 Task: Create a due date automation trigger when advanced on, 2 hours before a card is due add dates without an incomplete due date.
Action: Mouse moved to (1039, 102)
Screenshot: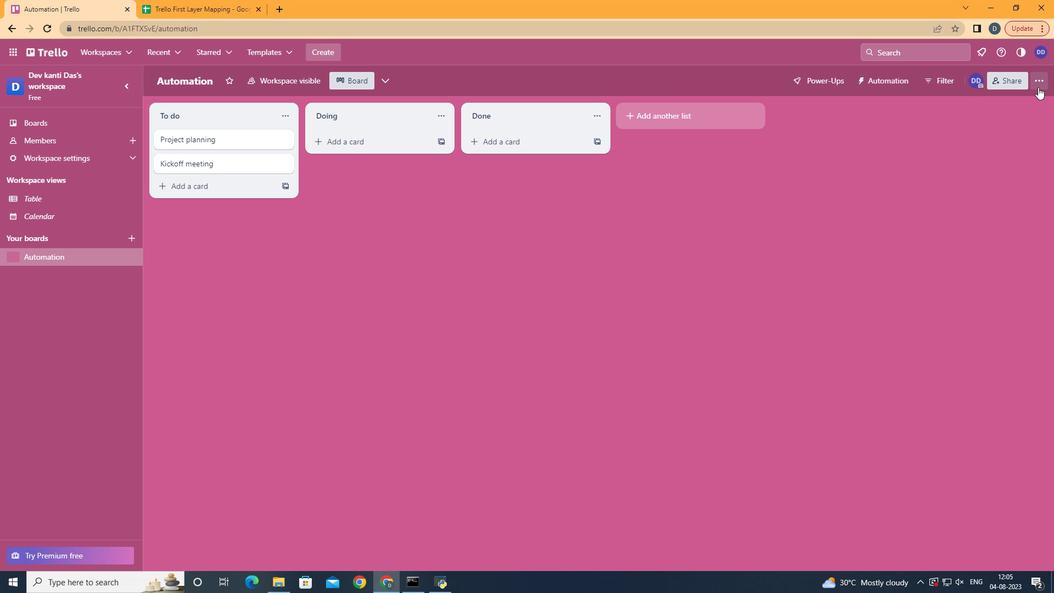 
Action: Mouse pressed left at (1039, 102)
Screenshot: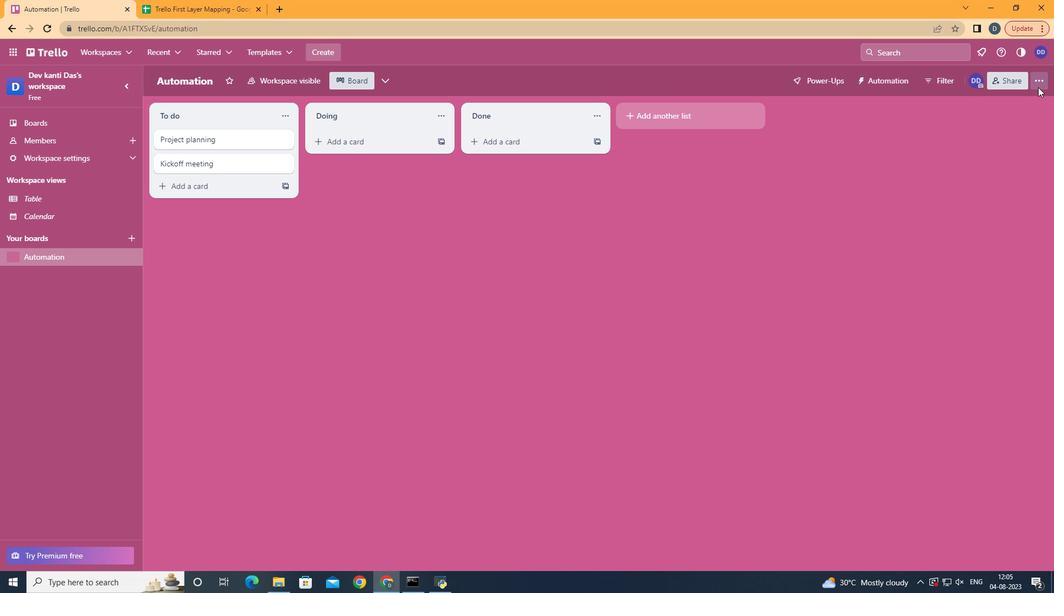 
Action: Mouse moved to (972, 235)
Screenshot: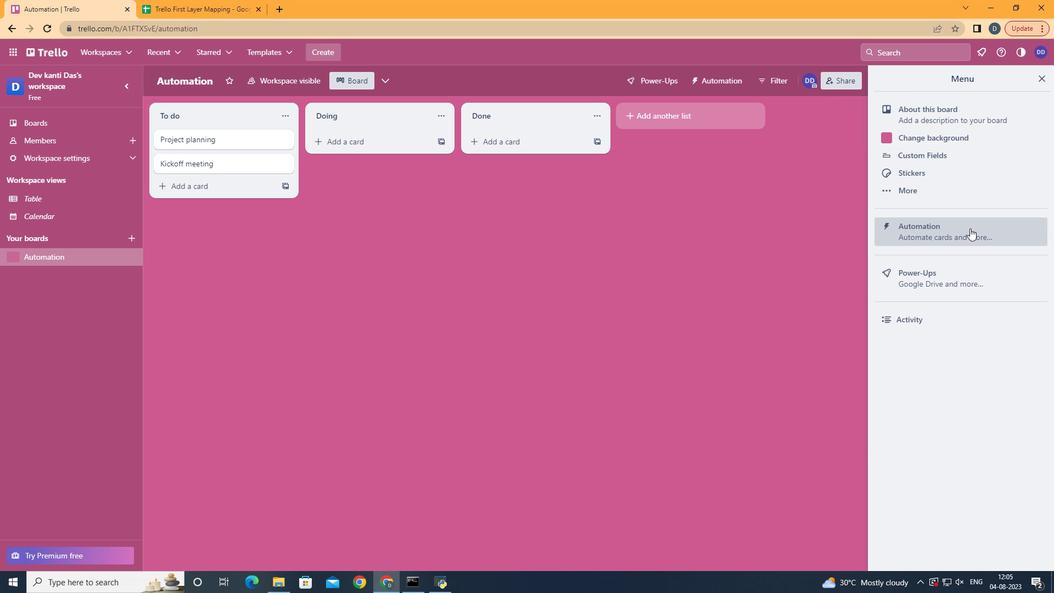 
Action: Mouse pressed left at (972, 235)
Screenshot: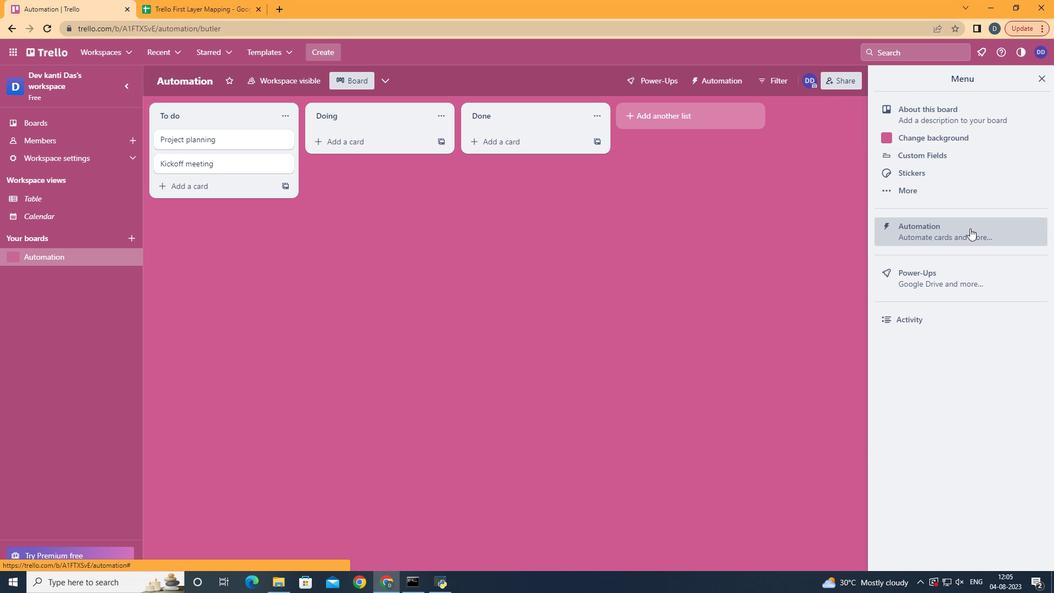 
Action: Mouse moved to (241, 223)
Screenshot: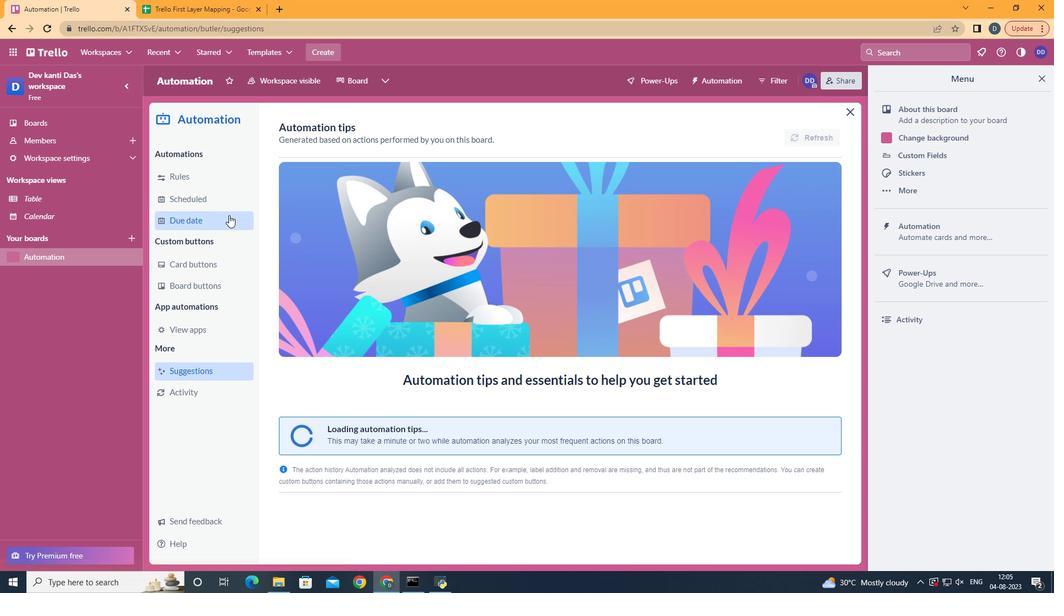 
Action: Mouse pressed left at (241, 223)
Screenshot: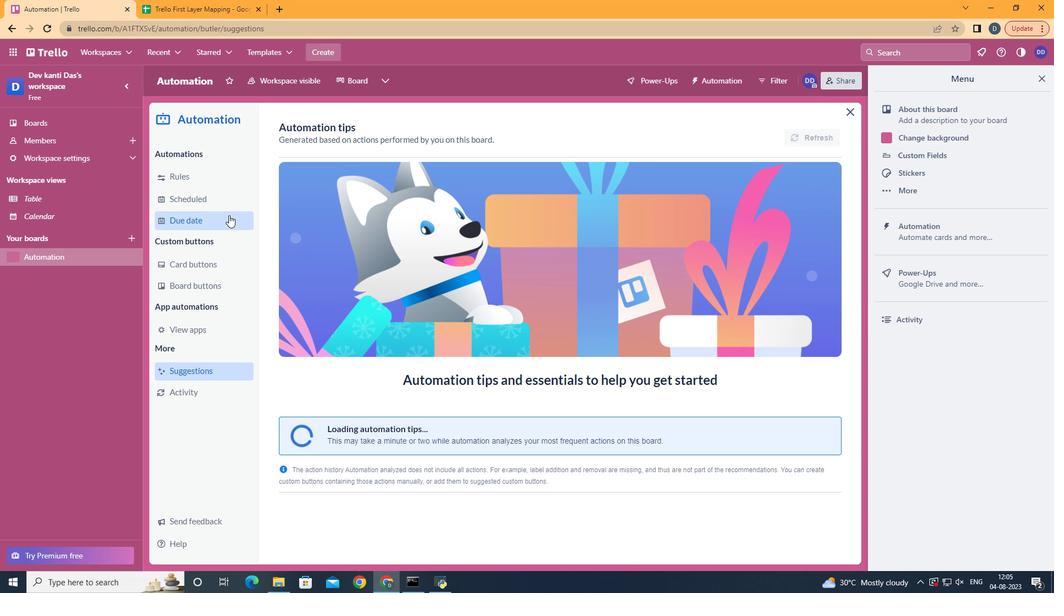 
Action: Mouse moved to (780, 140)
Screenshot: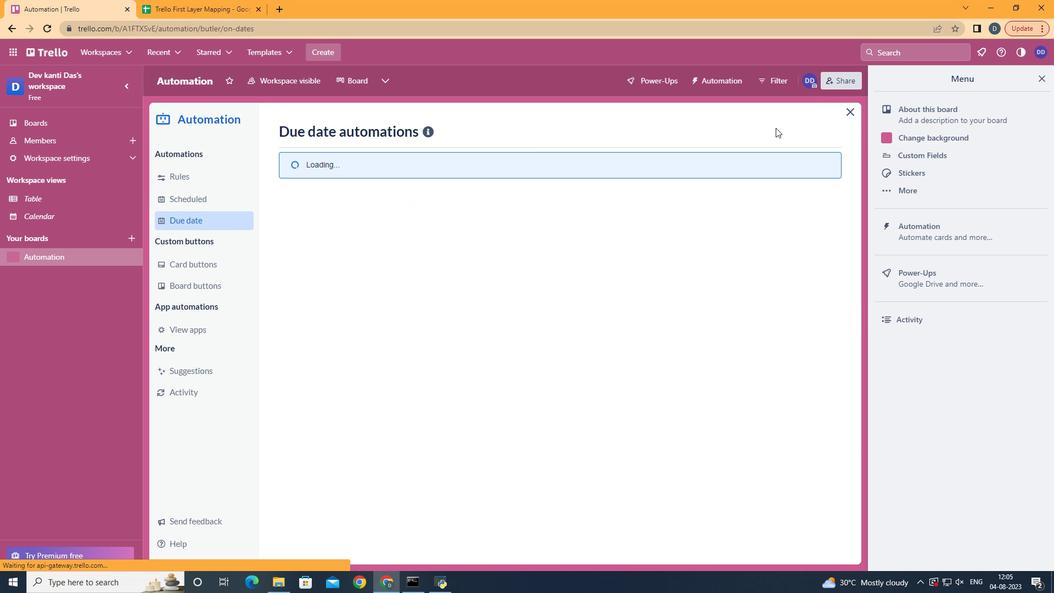 
Action: Mouse pressed left at (780, 140)
Screenshot: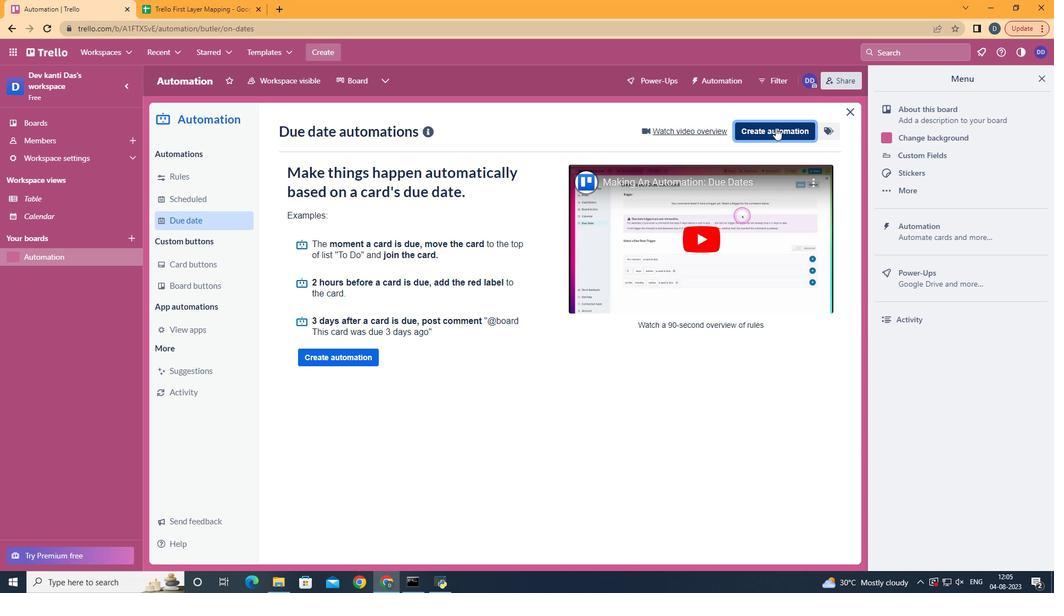 
Action: Mouse moved to (560, 243)
Screenshot: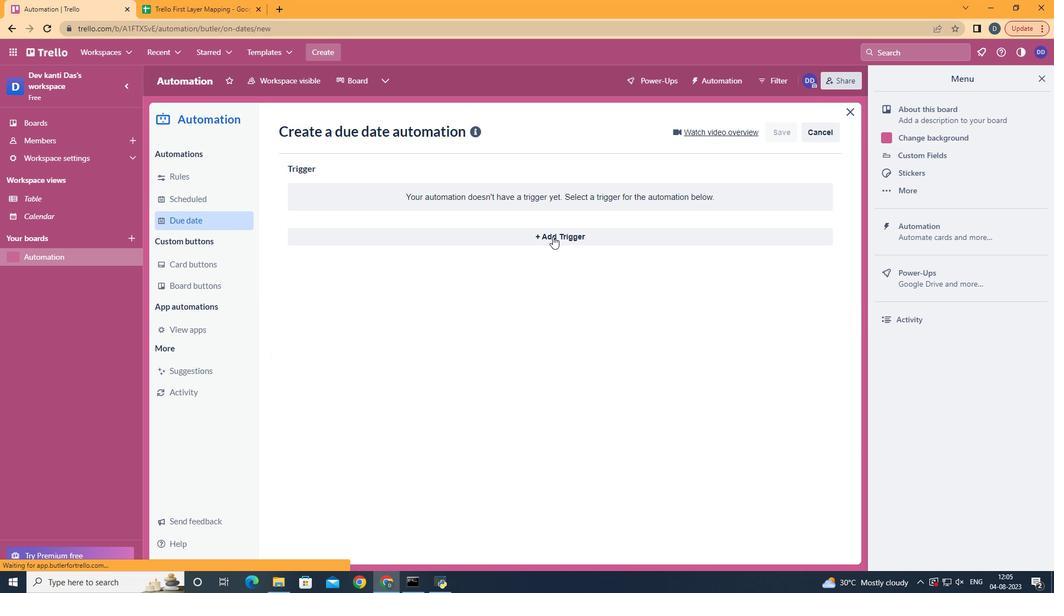 
Action: Mouse pressed left at (560, 243)
Screenshot: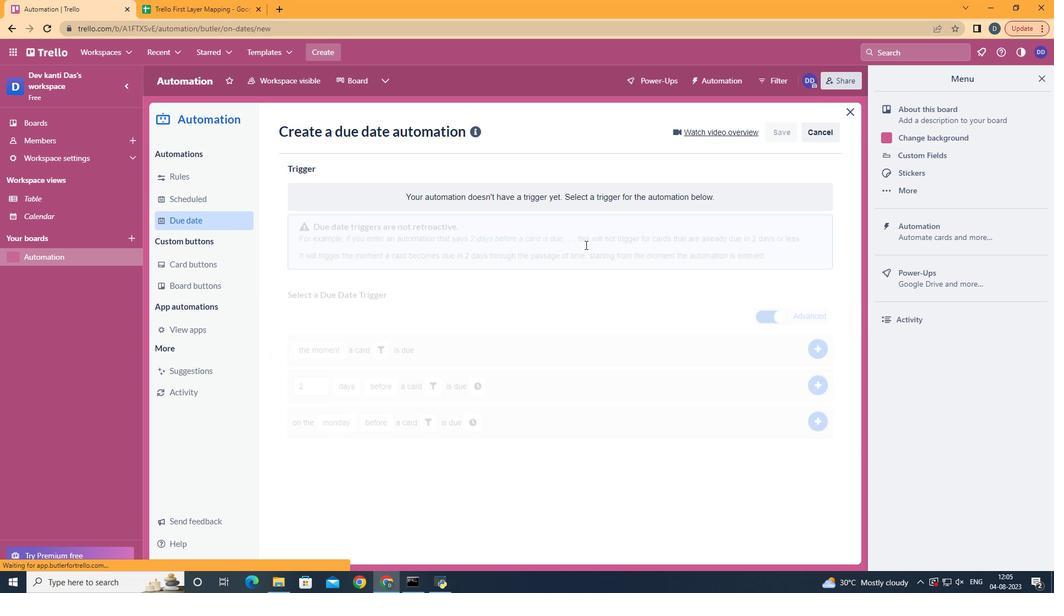 
Action: Mouse moved to (385, 465)
Screenshot: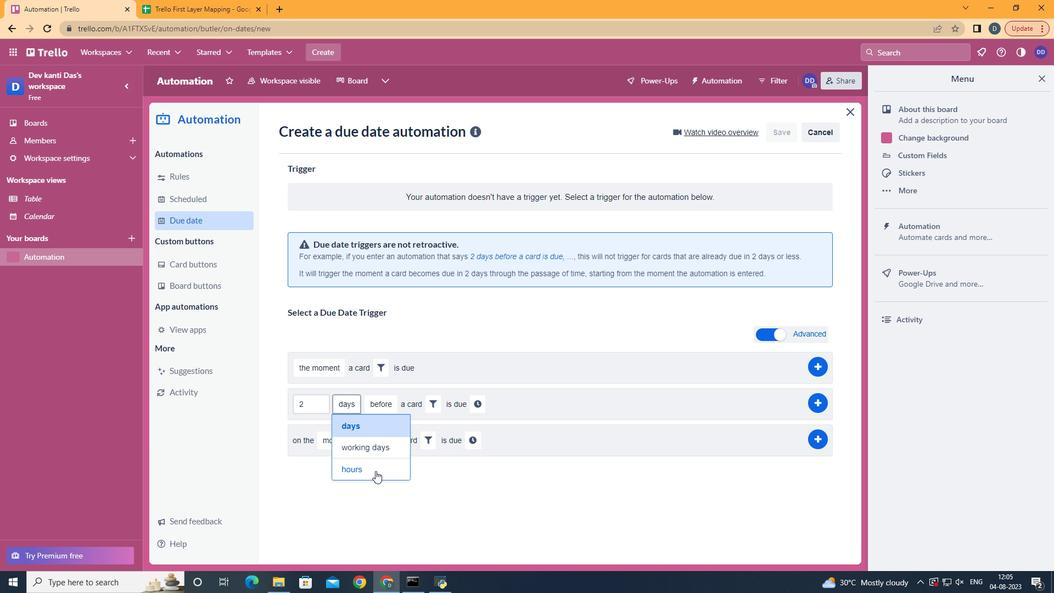 
Action: Mouse pressed left at (385, 465)
Screenshot: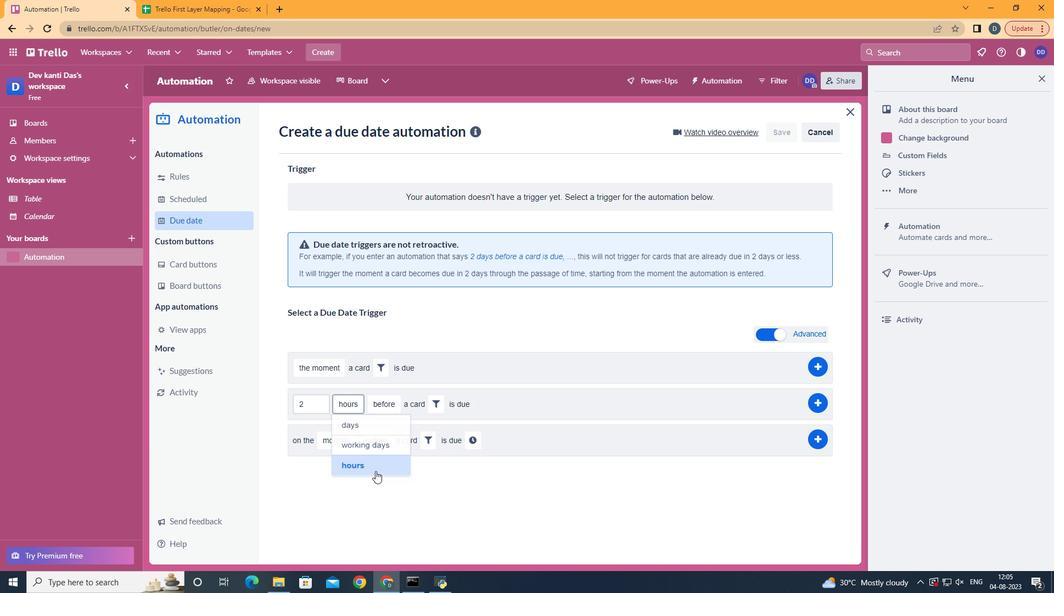 
Action: Mouse moved to (398, 420)
Screenshot: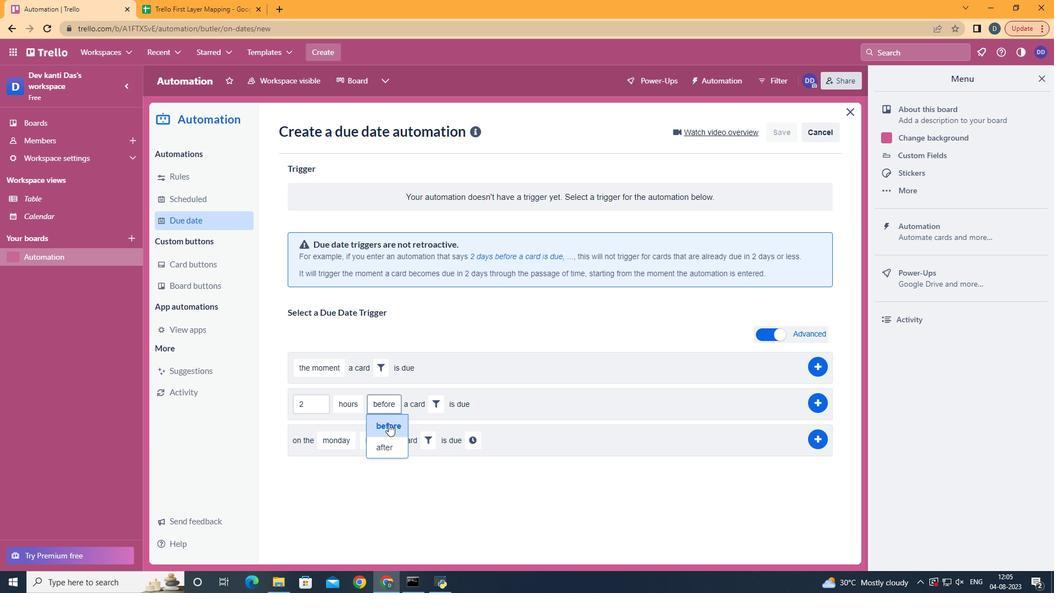 
Action: Mouse pressed left at (398, 420)
Screenshot: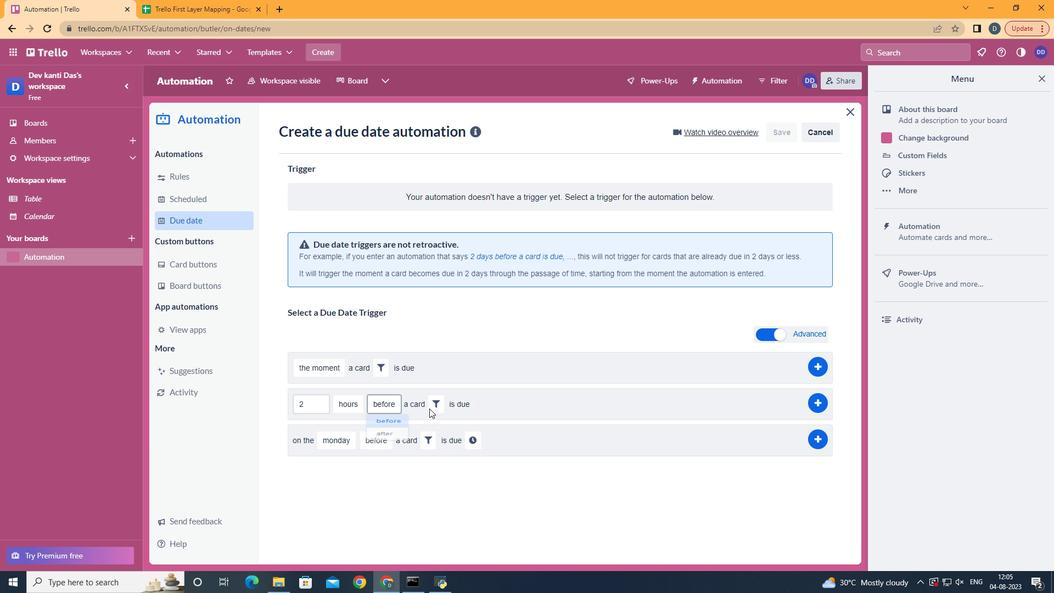
Action: Mouse moved to (447, 399)
Screenshot: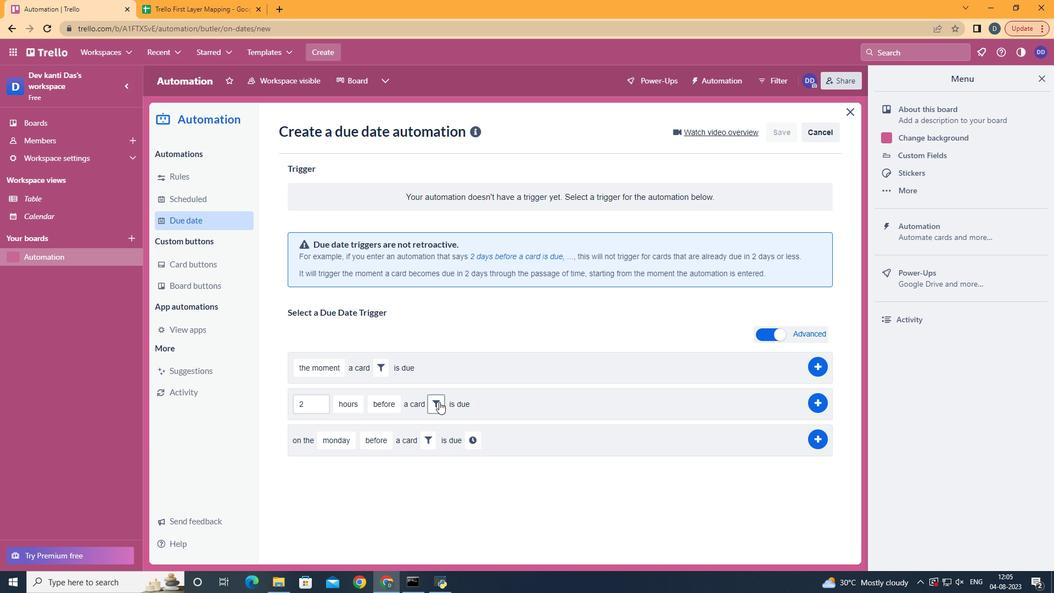 
Action: Mouse pressed left at (447, 399)
Screenshot: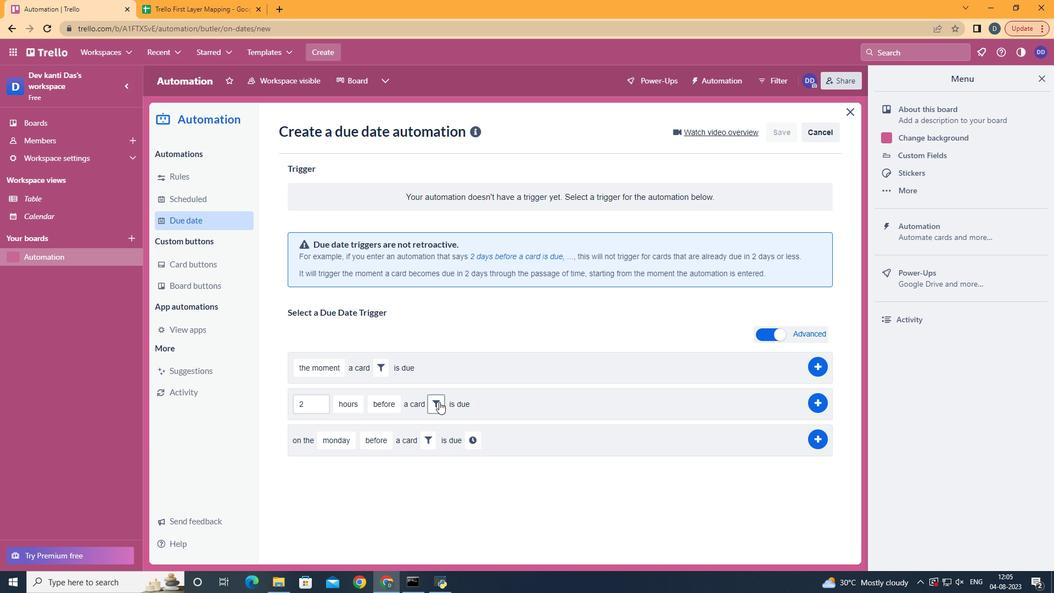 
Action: Mouse moved to (499, 433)
Screenshot: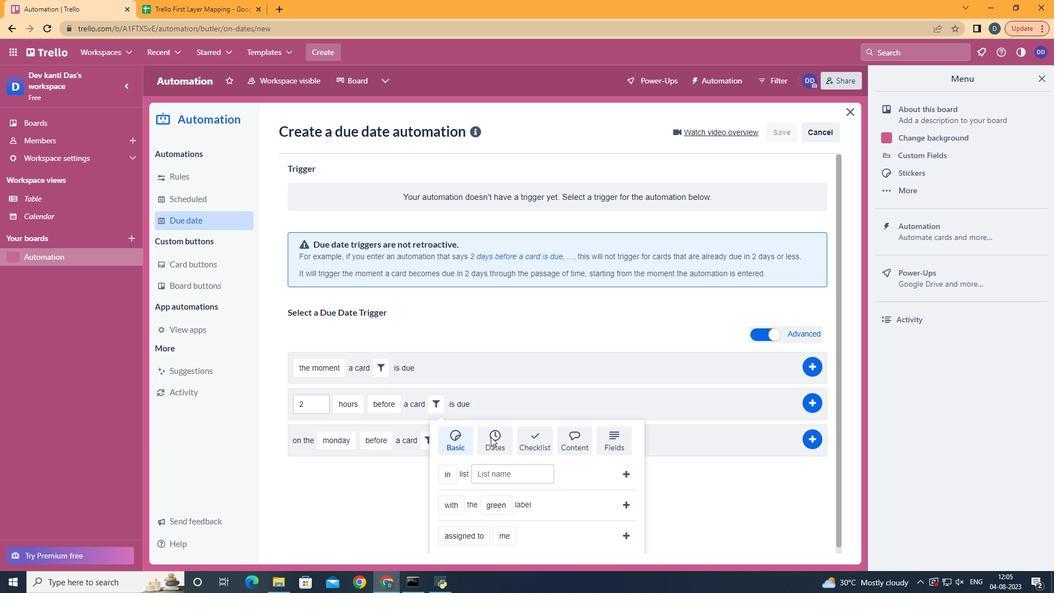 
Action: Mouse pressed left at (499, 433)
Screenshot: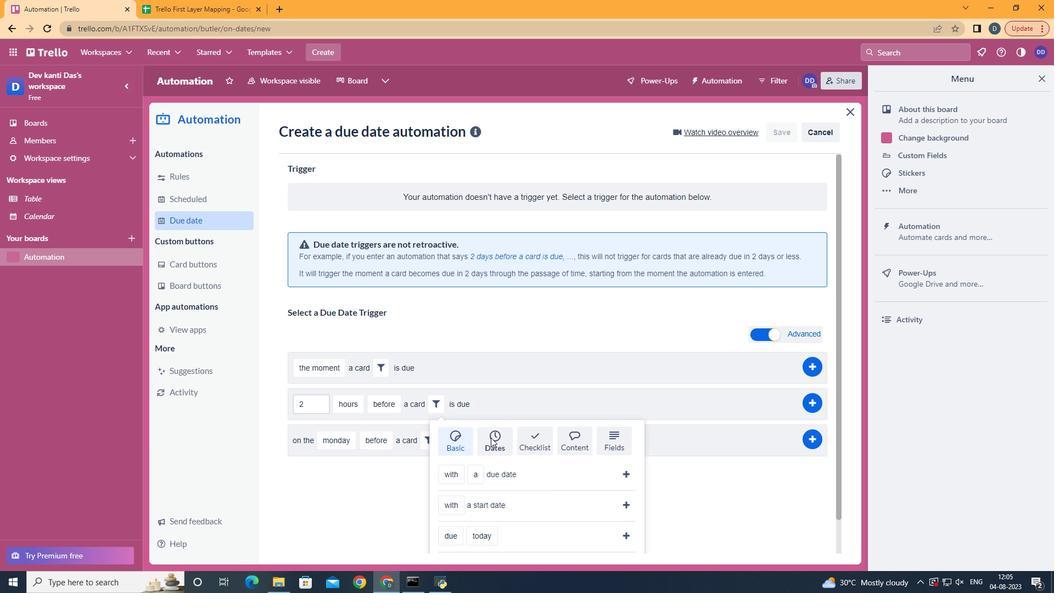 
Action: Mouse moved to (459, 518)
Screenshot: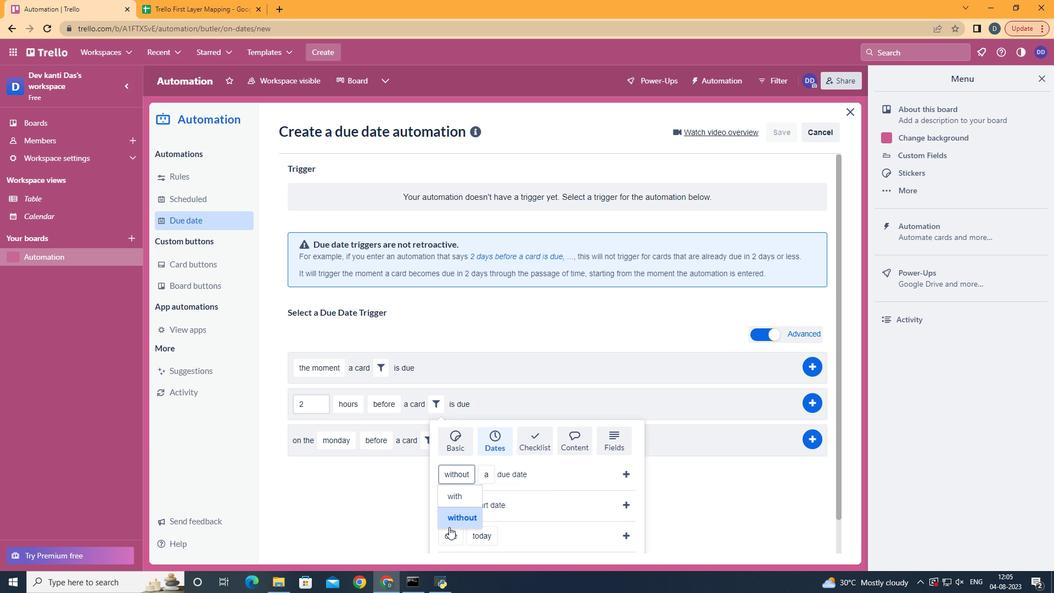 
Action: Mouse pressed left at (459, 518)
Screenshot: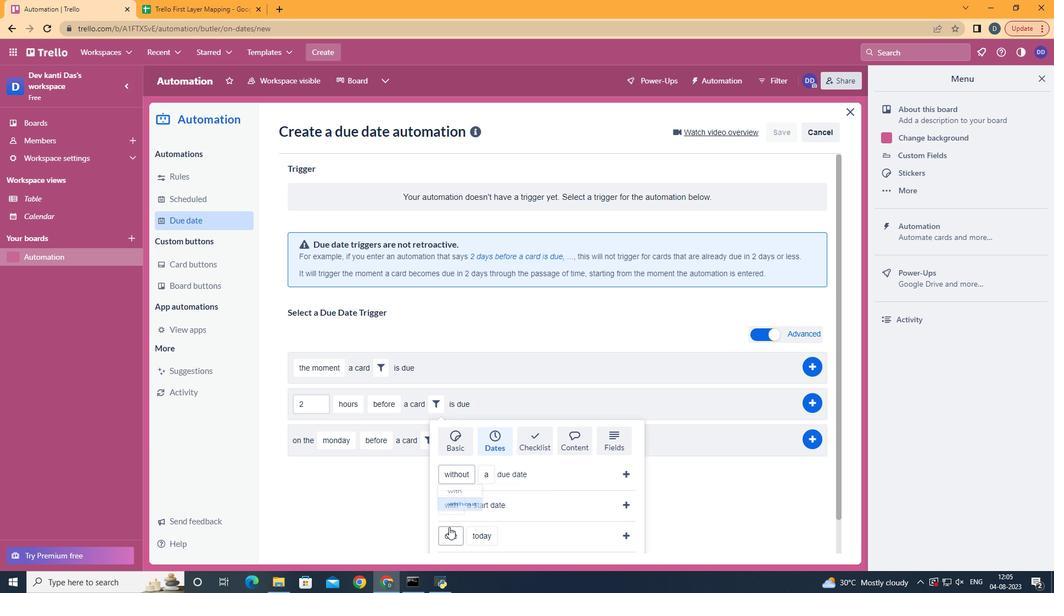 
Action: Mouse moved to (519, 436)
Screenshot: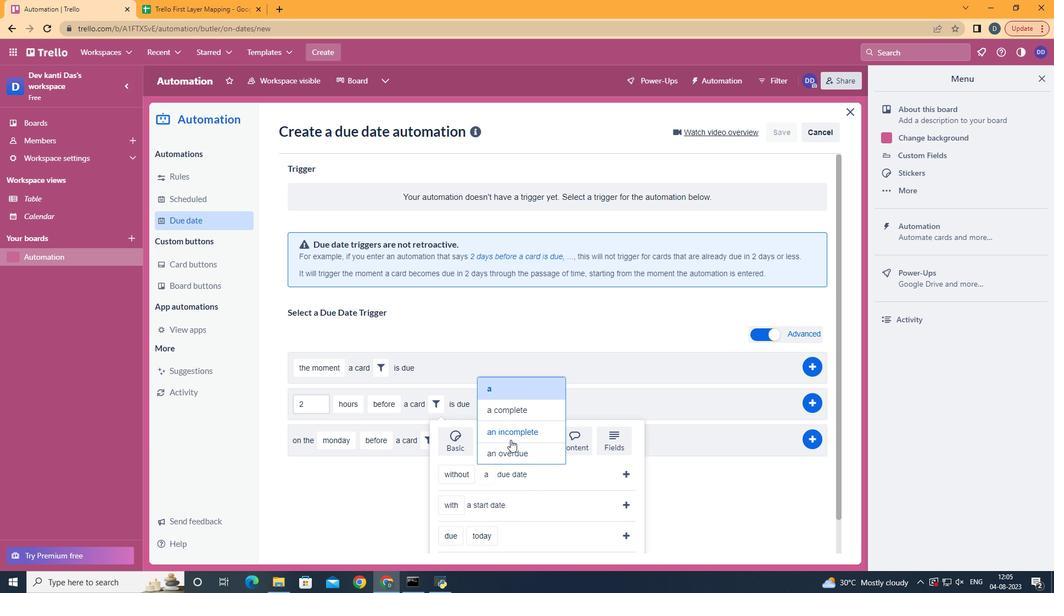 
Action: Mouse pressed left at (519, 436)
Screenshot: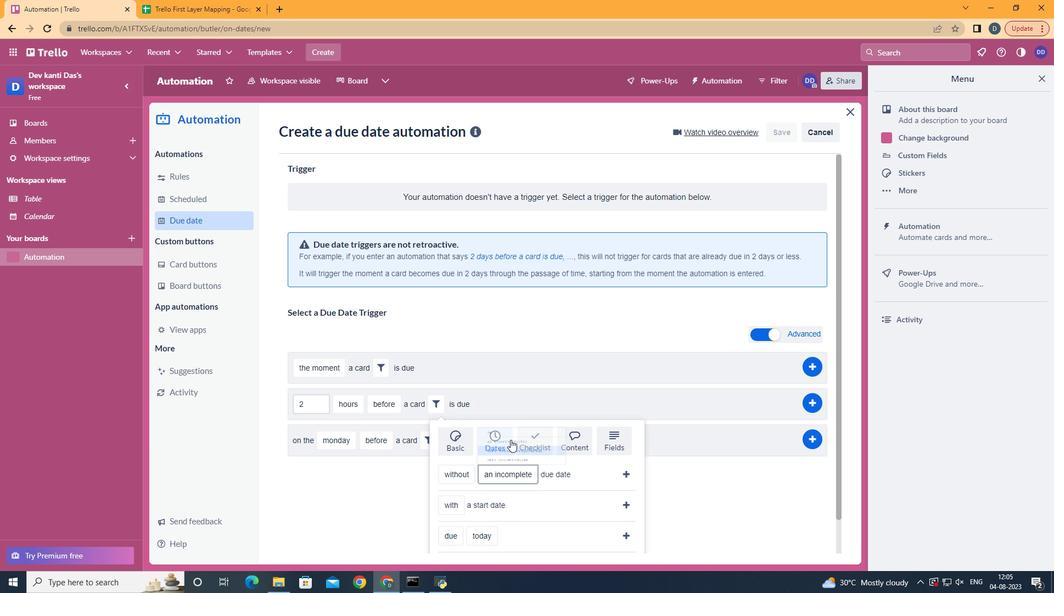 
Action: Mouse moved to (629, 465)
Screenshot: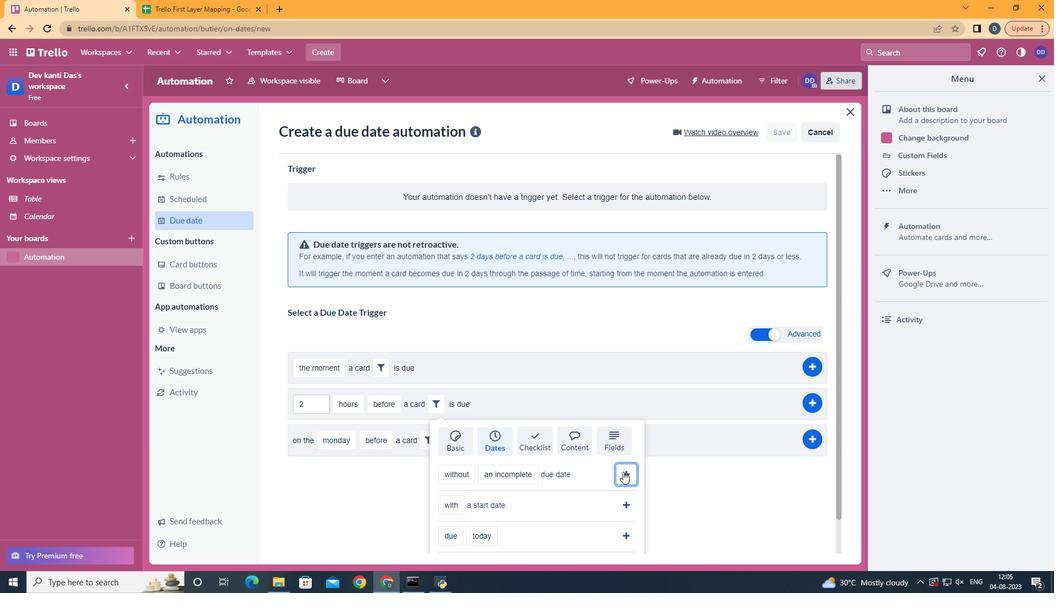 
Action: Mouse pressed left at (629, 465)
Screenshot: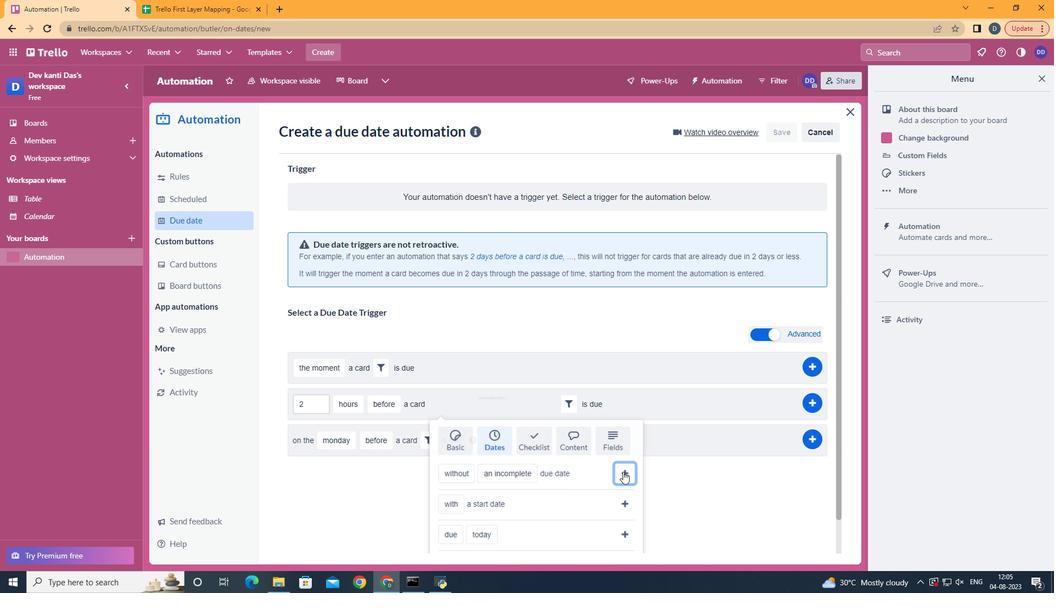
Action: Mouse moved to (820, 399)
Screenshot: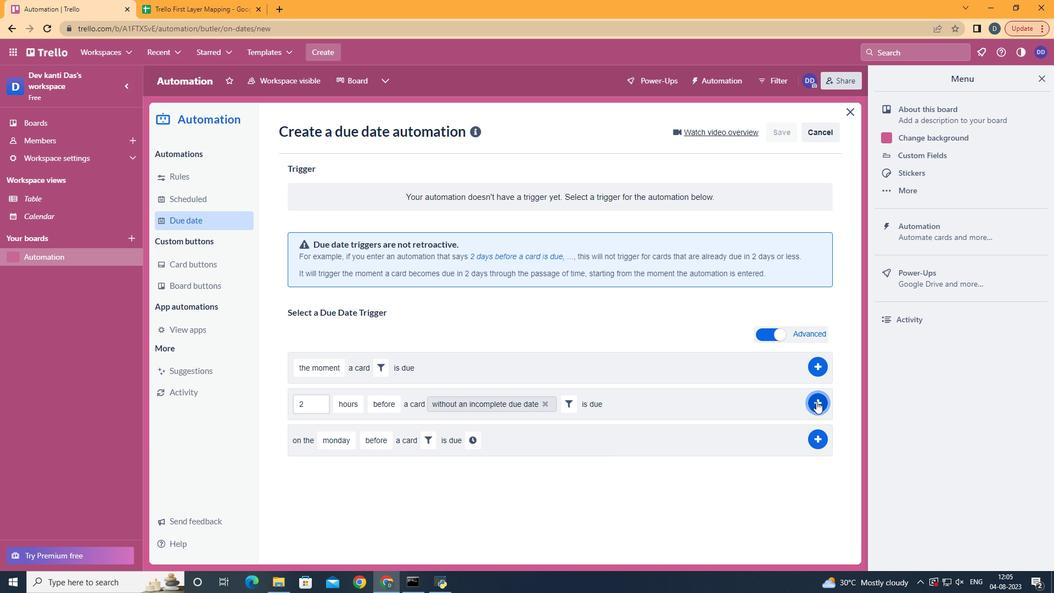 
Action: Mouse pressed left at (820, 399)
Screenshot: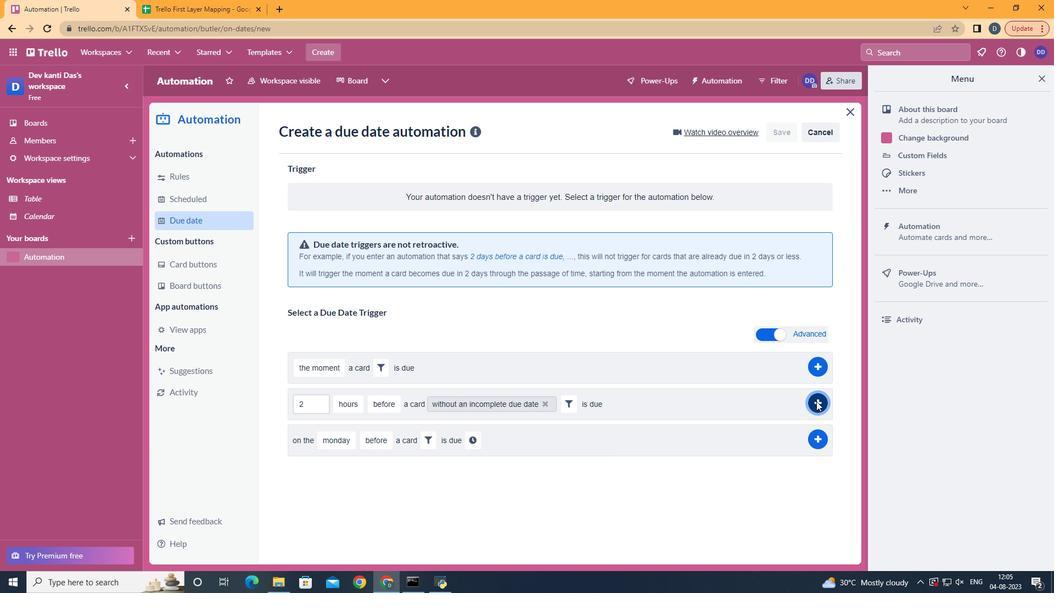 
Action: Mouse moved to (584, 220)
Screenshot: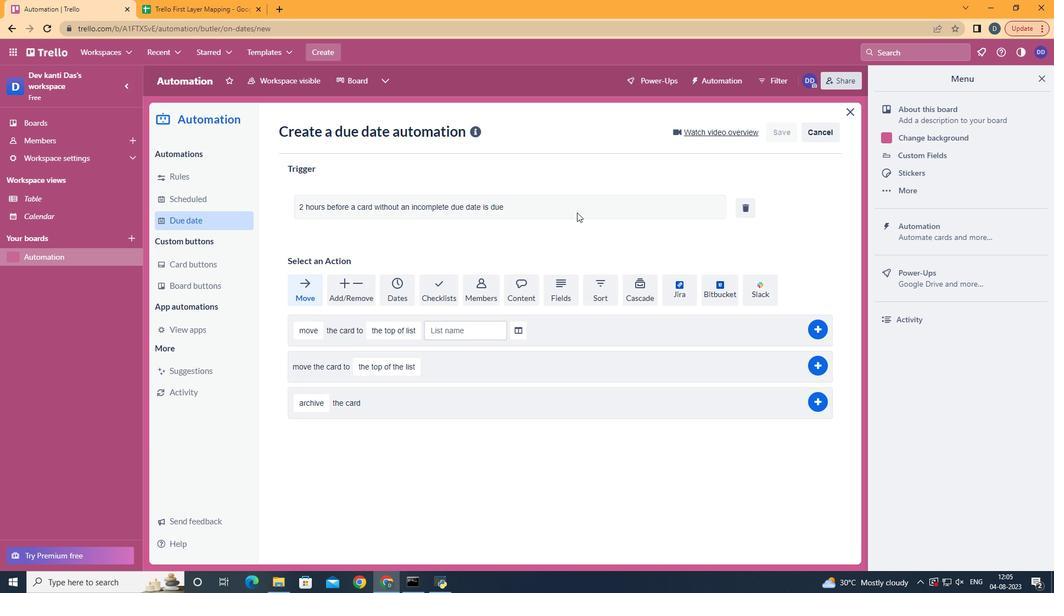 
